 Task: Add Kuumba Made Lily Of The Valley Fragrance Oil to the cart.
Action: Mouse moved to (310, 169)
Screenshot: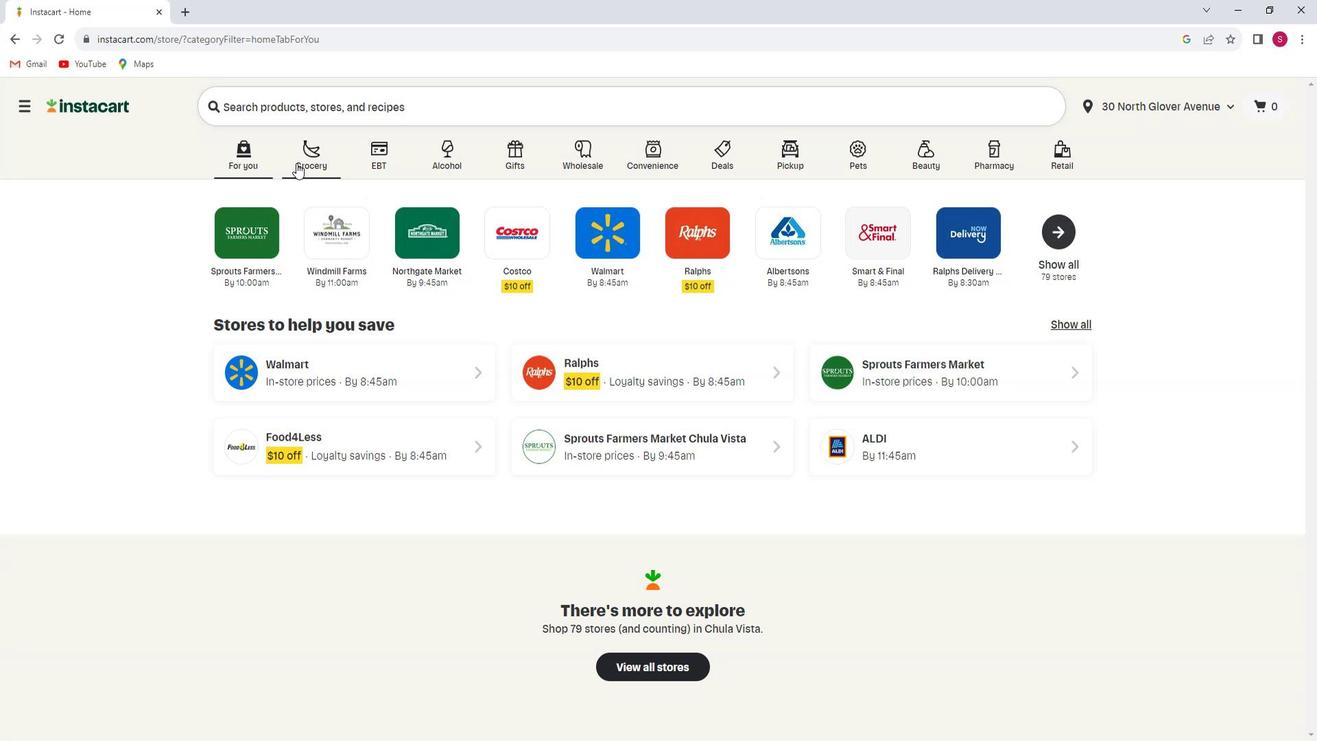 
Action: Mouse pressed left at (310, 169)
Screenshot: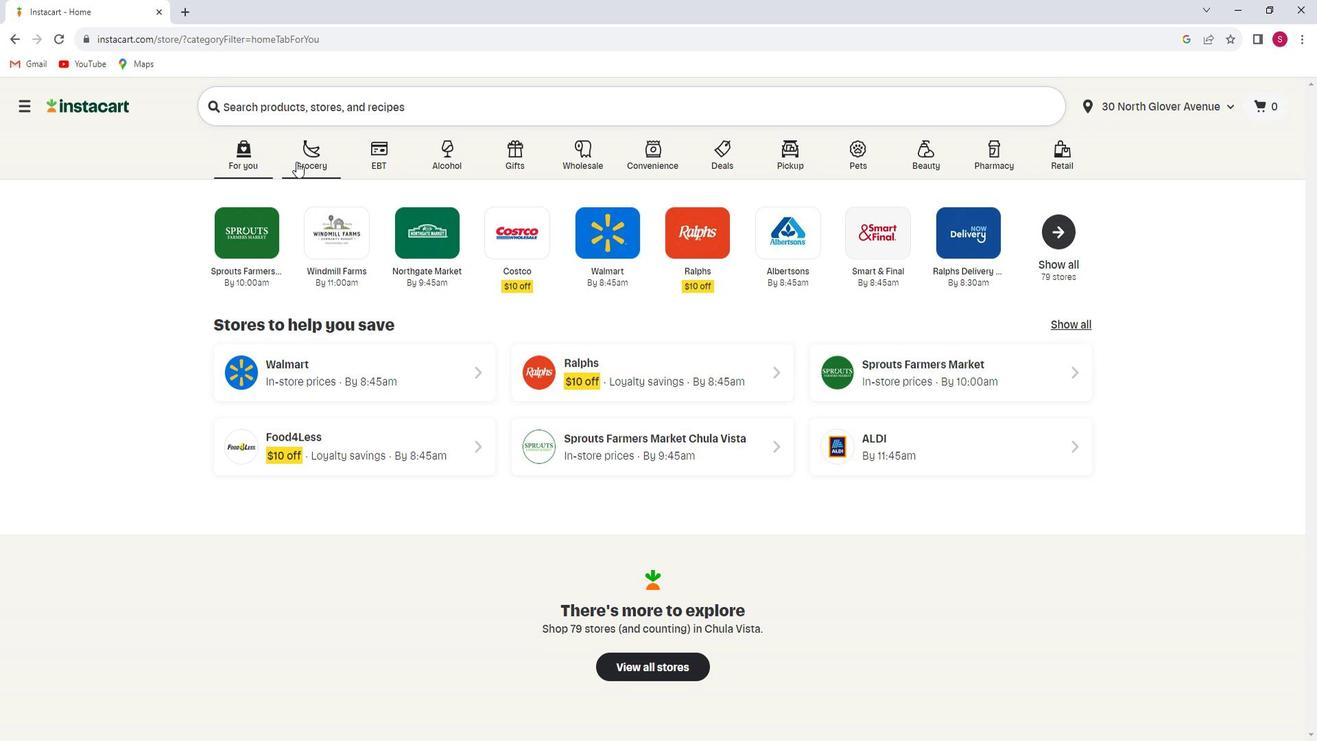 
Action: Mouse moved to (345, 398)
Screenshot: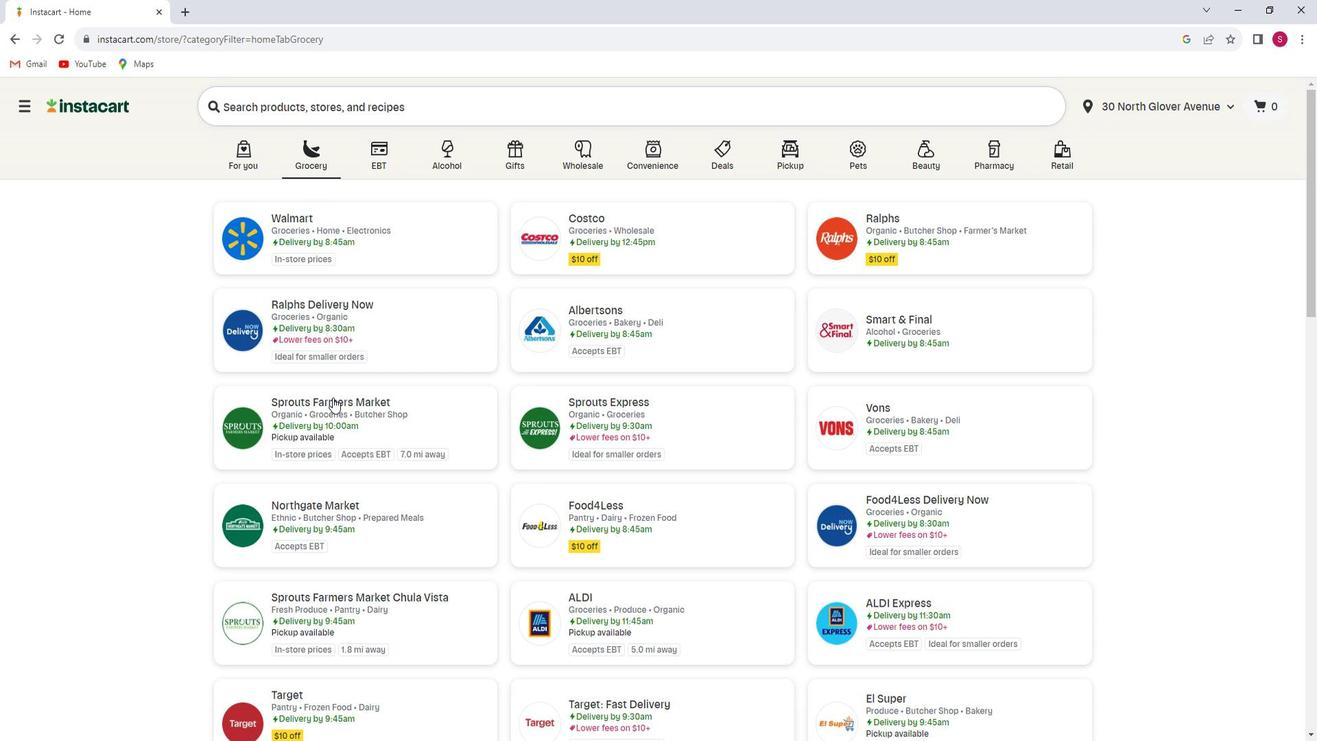 
Action: Mouse pressed left at (345, 398)
Screenshot: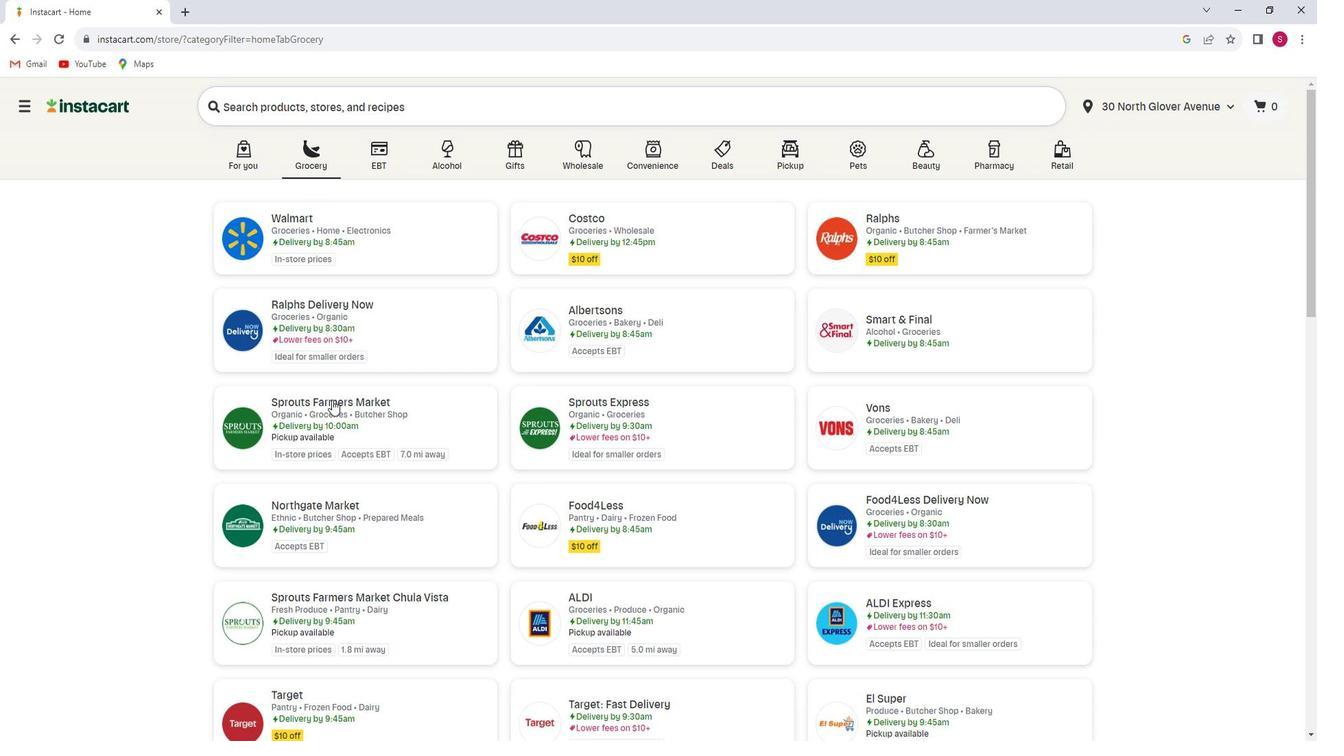 
Action: Mouse moved to (147, 418)
Screenshot: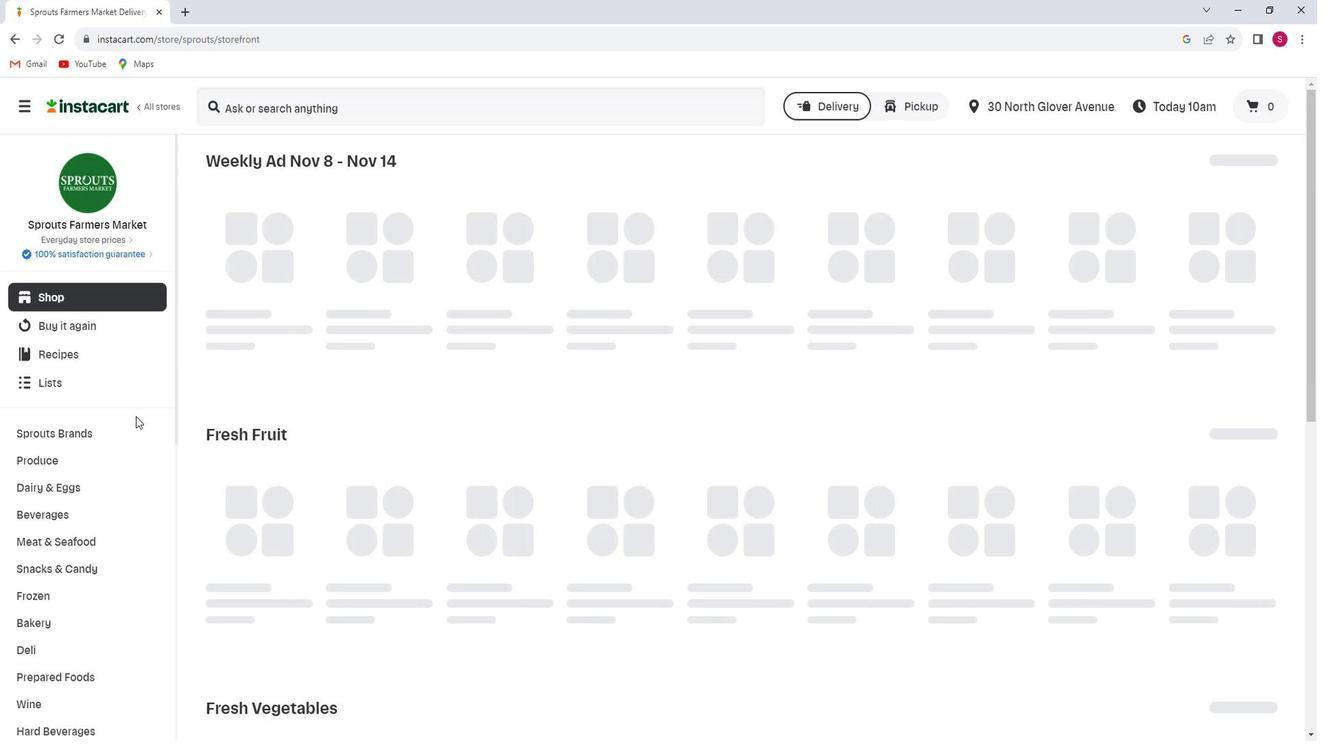 
Action: Mouse scrolled (147, 417) with delta (0, 0)
Screenshot: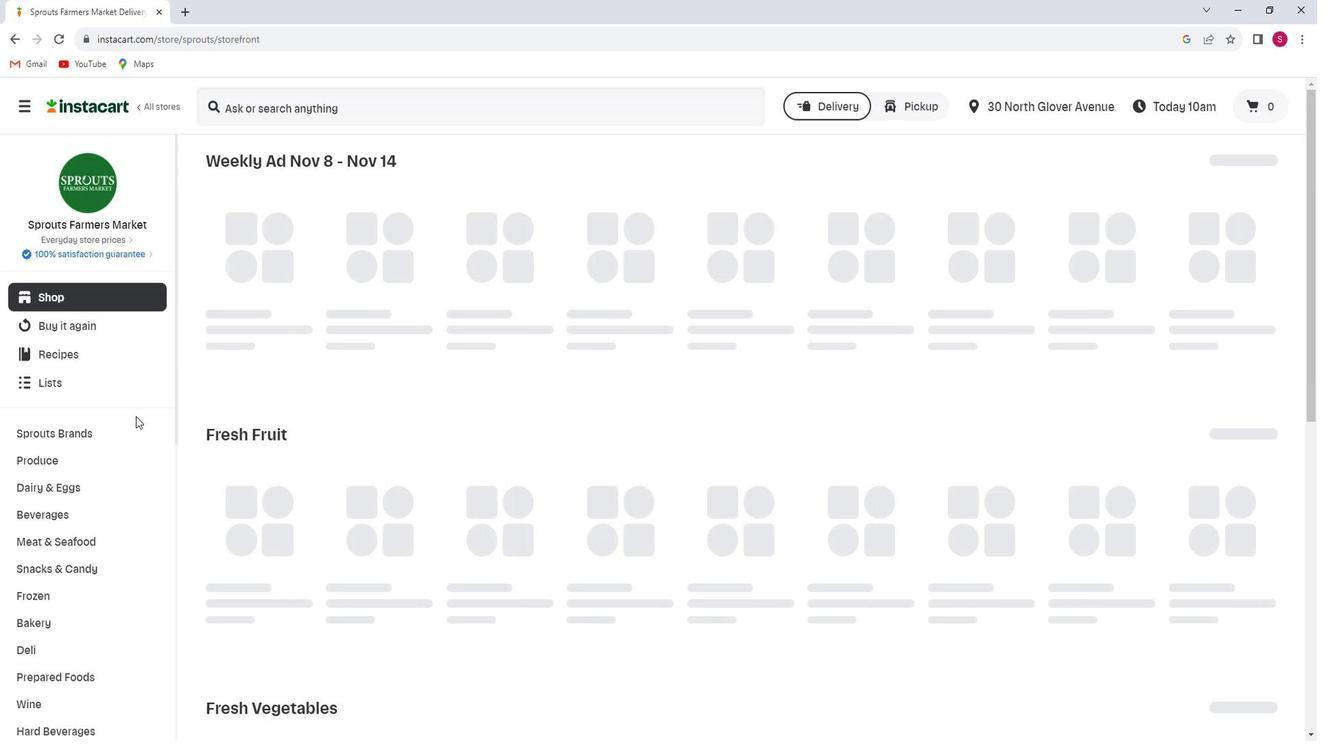 
Action: Mouse moved to (146, 419)
Screenshot: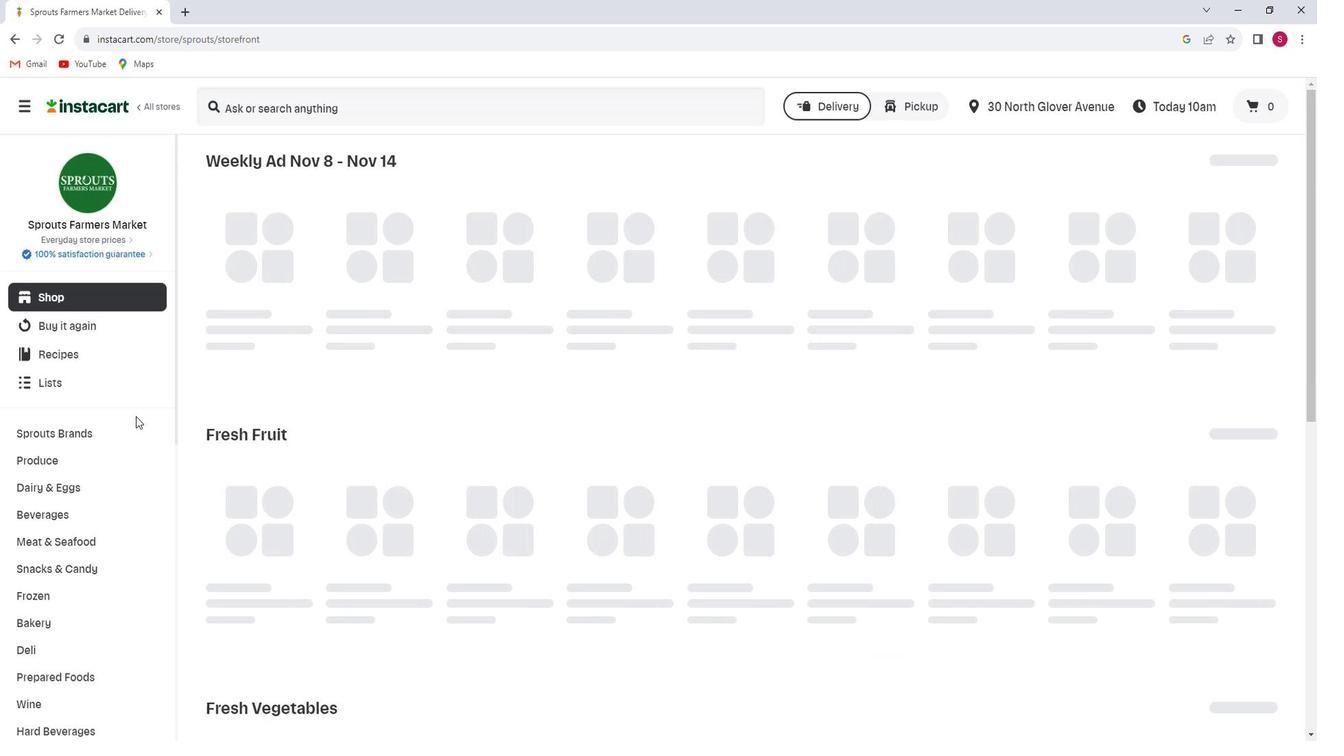 
Action: Mouse scrolled (146, 418) with delta (0, 0)
Screenshot: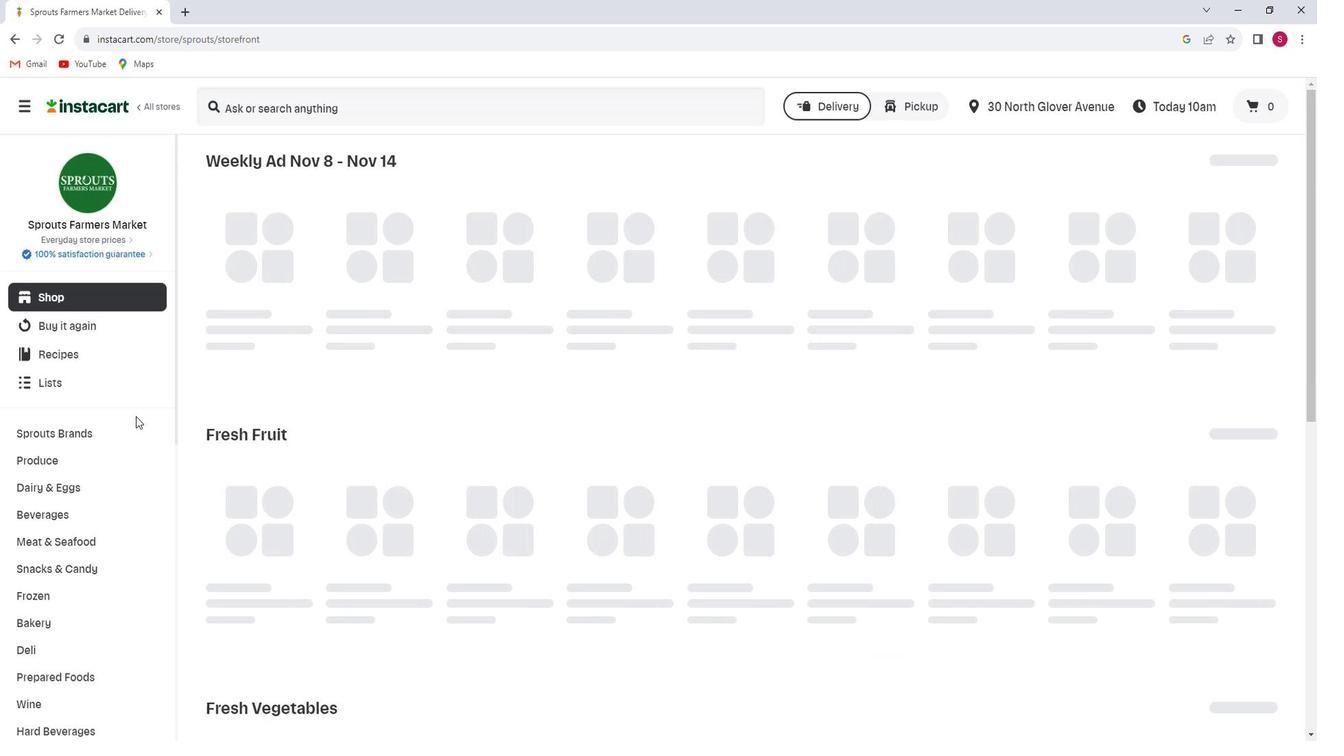 
Action: Mouse scrolled (146, 418) with delta (0, 0)
Screenshot: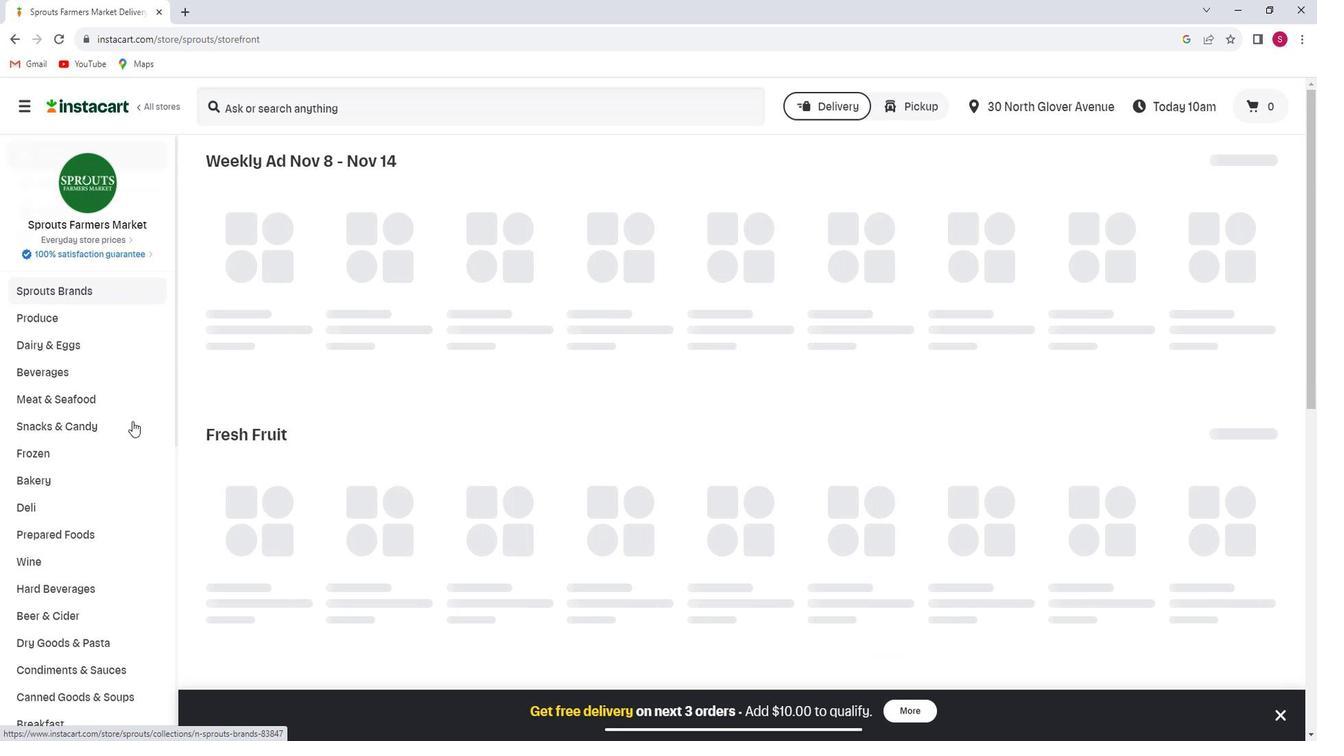 
Action: Mouse scrolled (146, 418) with delta (0, 0)
Screenshot: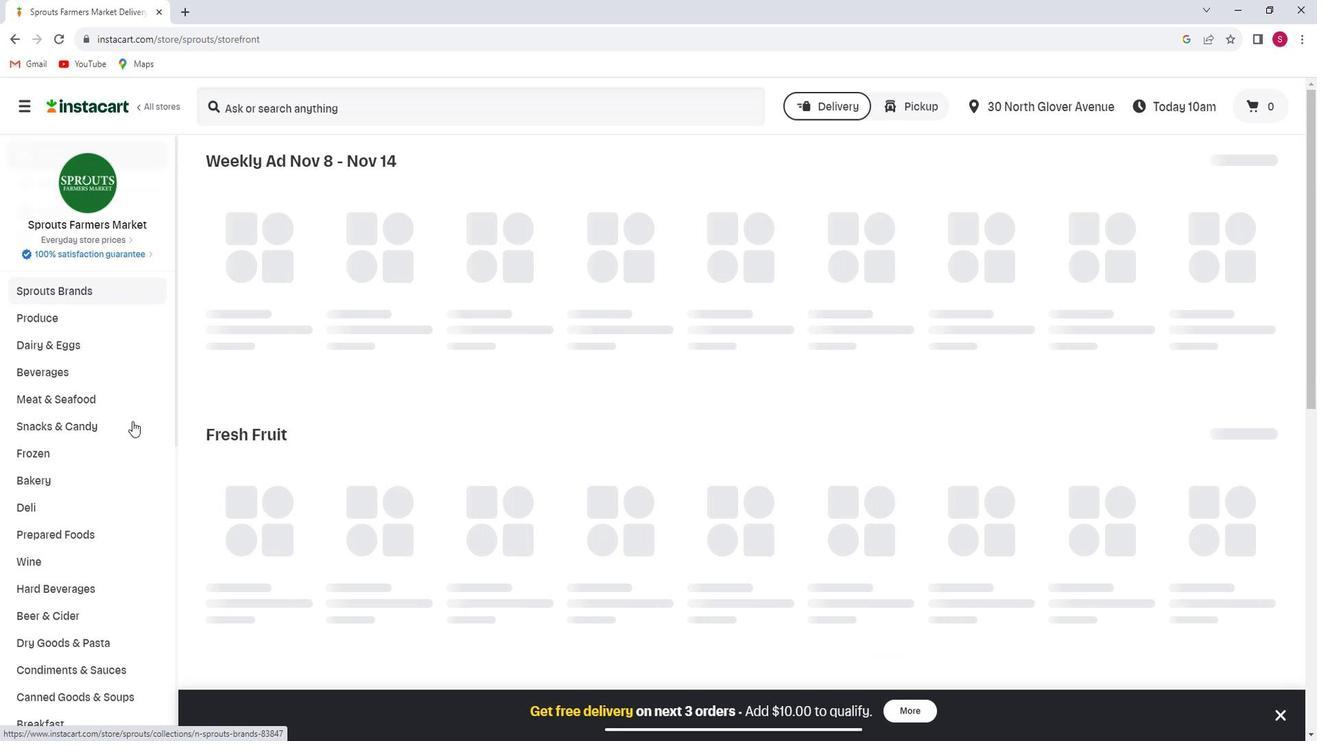 
Action: Mouse scrolled (146, 418) with delta (0, 0)
Screenshot: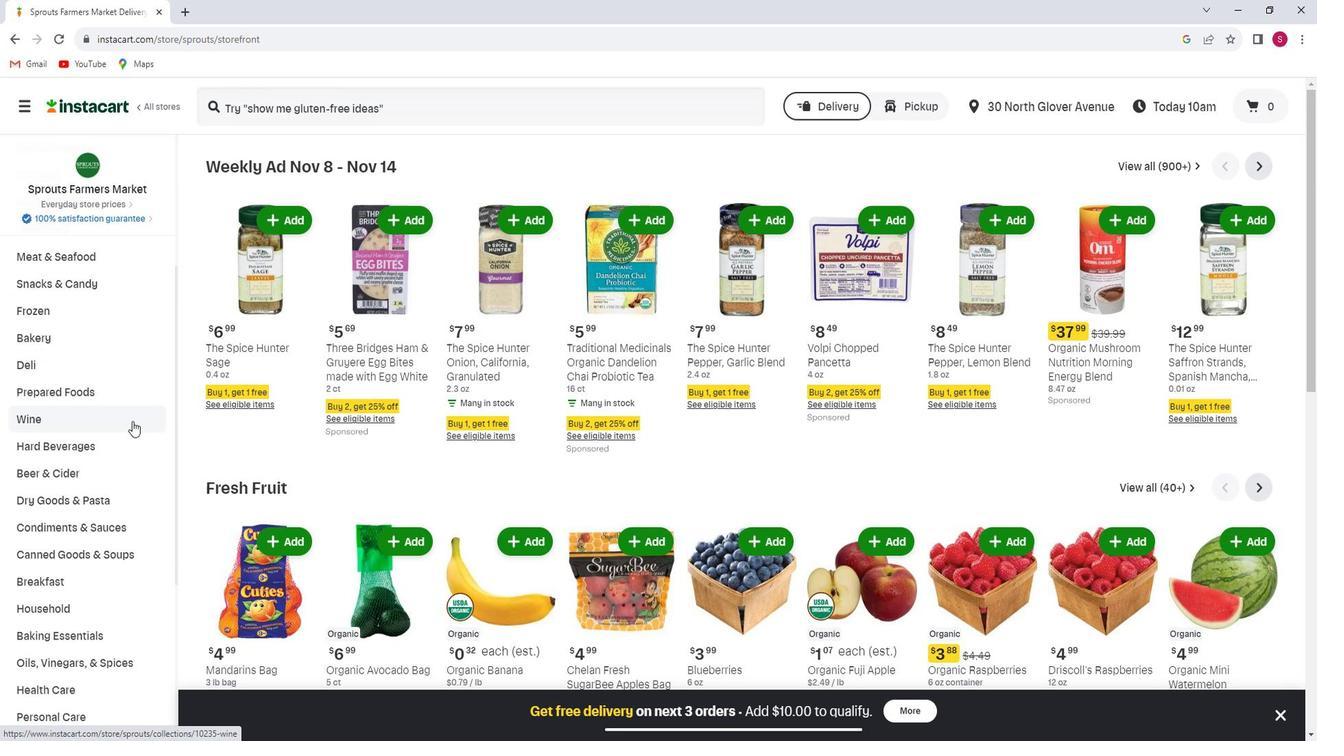 
Action: Mouse scrolled (146, 418) with delta (0, 0)
Screenshot: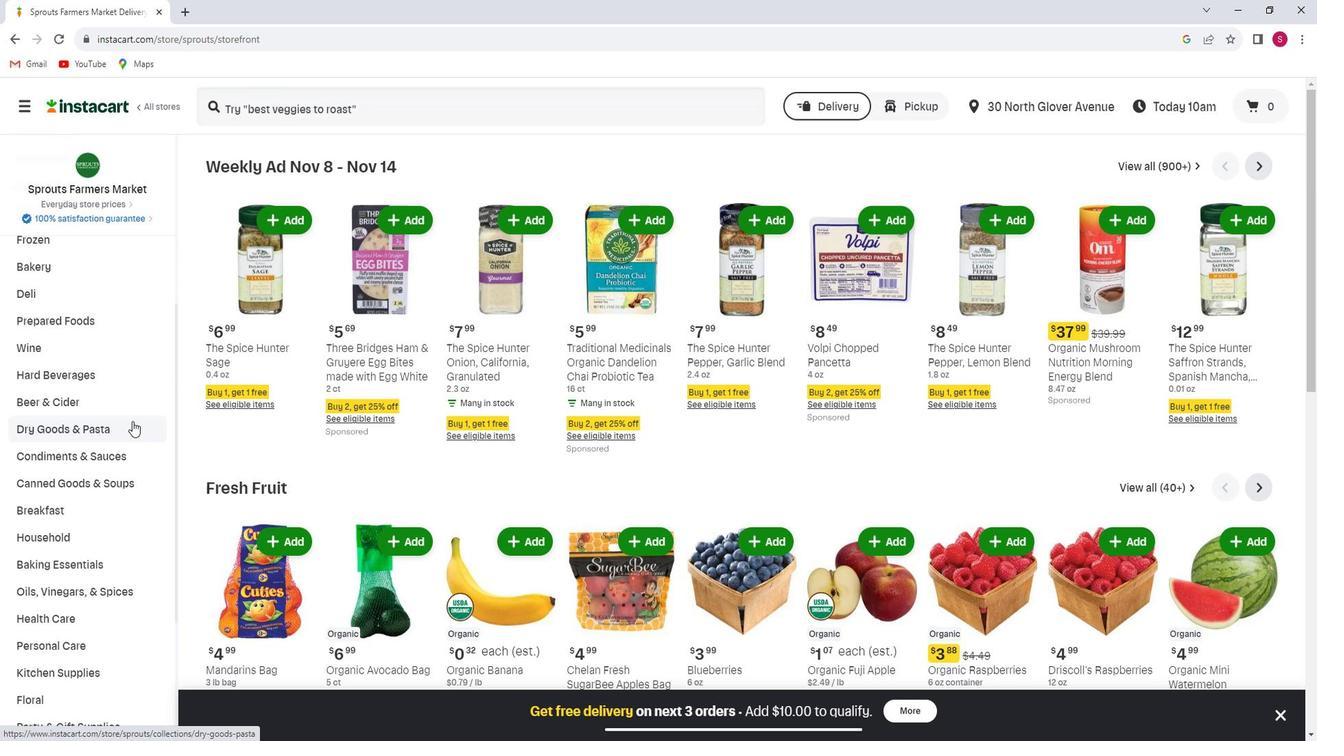 
Action: Mouse scrolled (146, 418) with delta (0, 0)
Screenshot: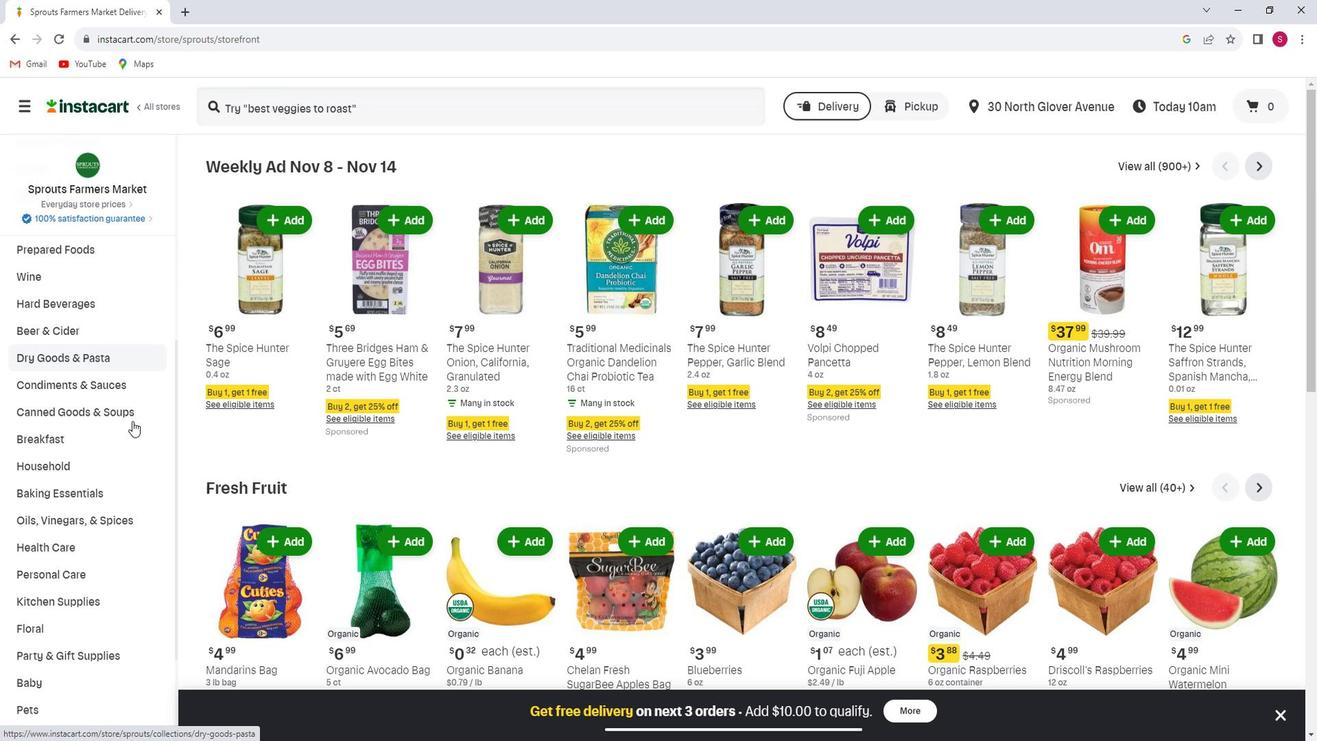 
Action: Mouse scrolled (146, 418) with delta (0, 0)
Screenshot: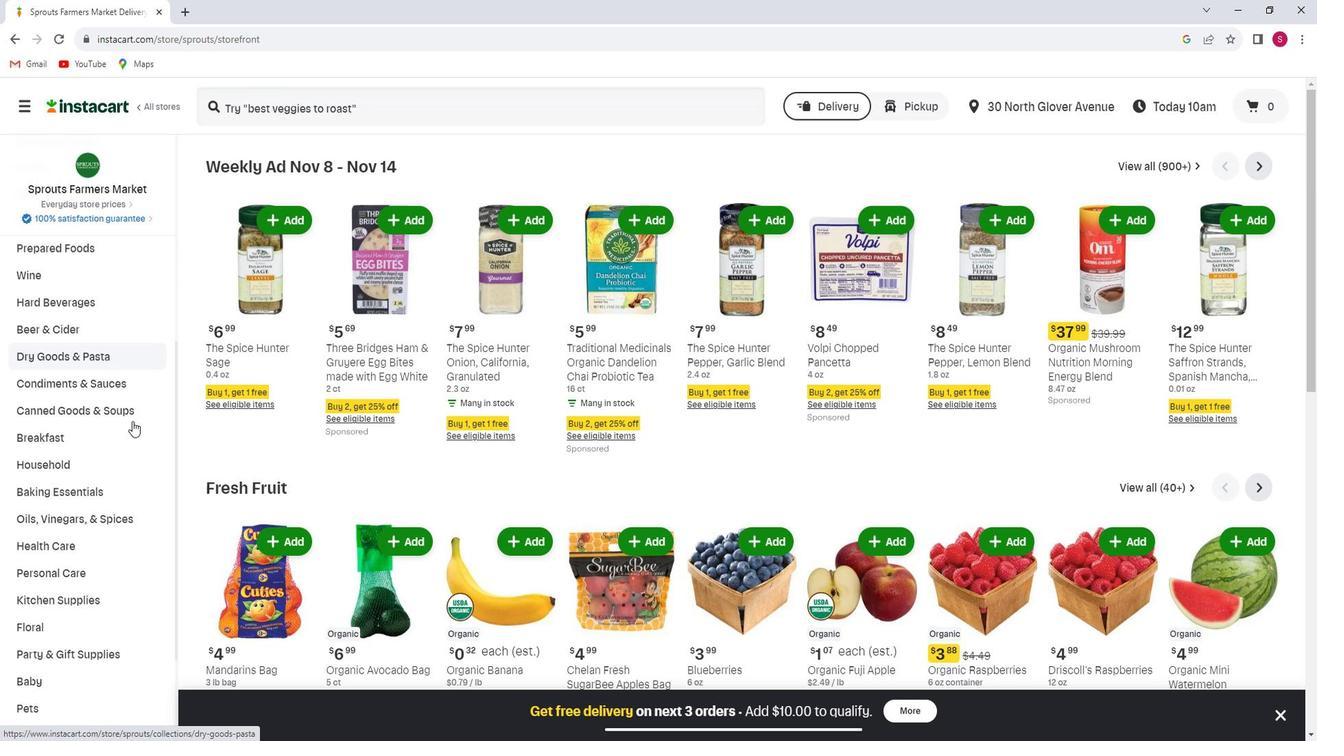 
Action: Mouse moved to (105, 422)
Screenshot: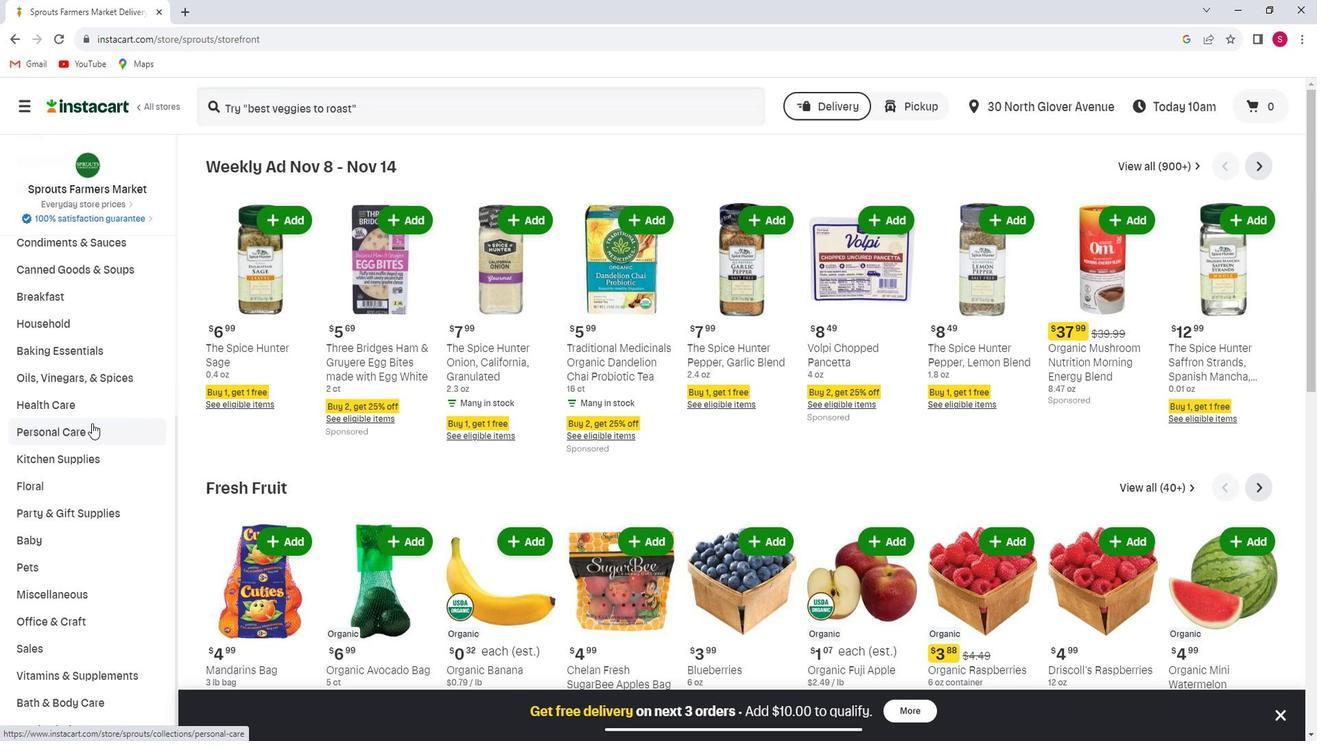 
Action: Mouse pressed left at (105, 422)
Screenshot: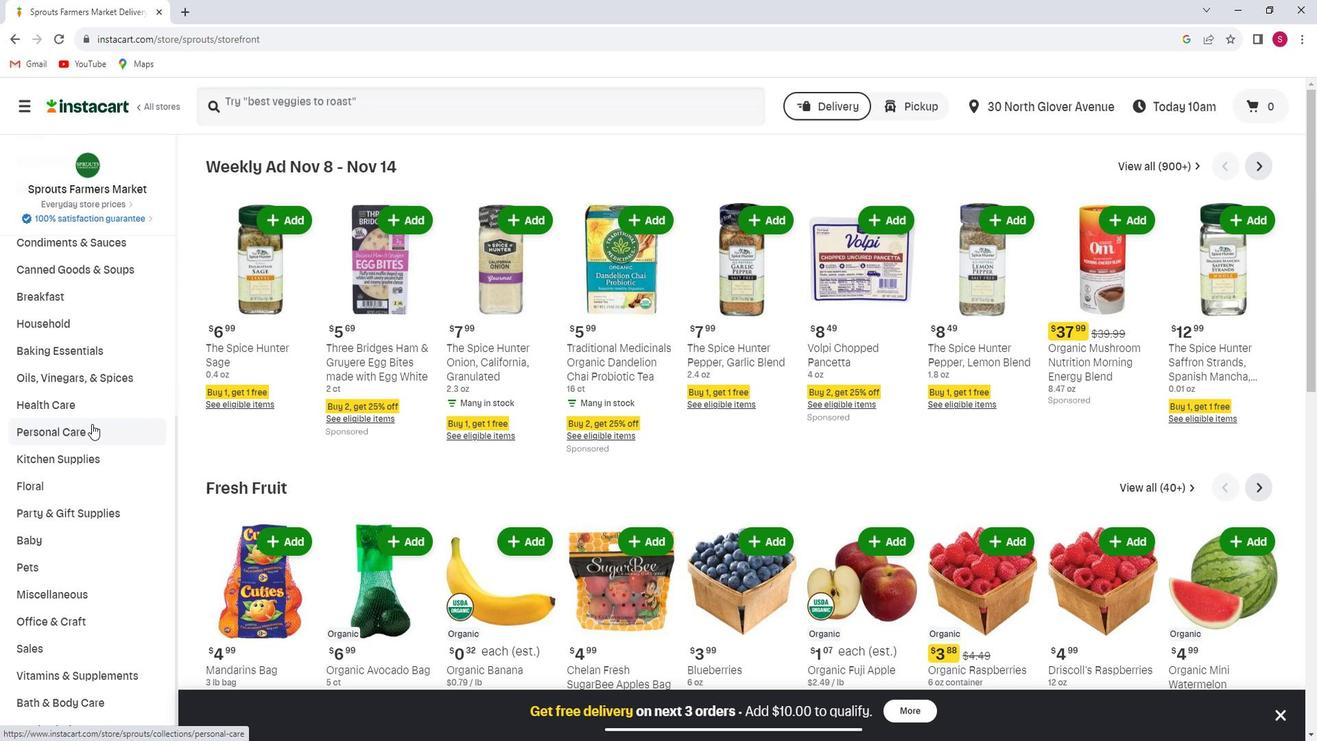 
Action: Mouse moved to (1188, 212)
Screenshot: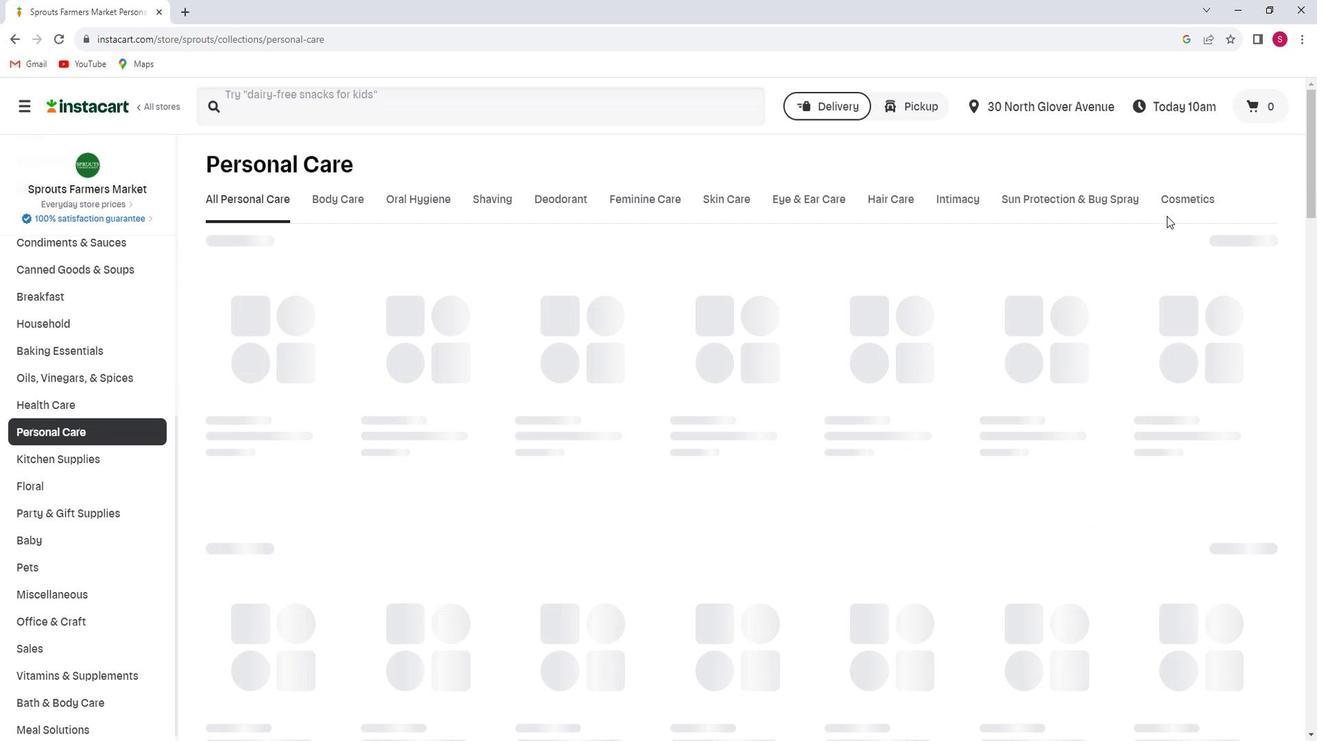 
Action: Mouse pressed left at (1188, 212)
Screenshot: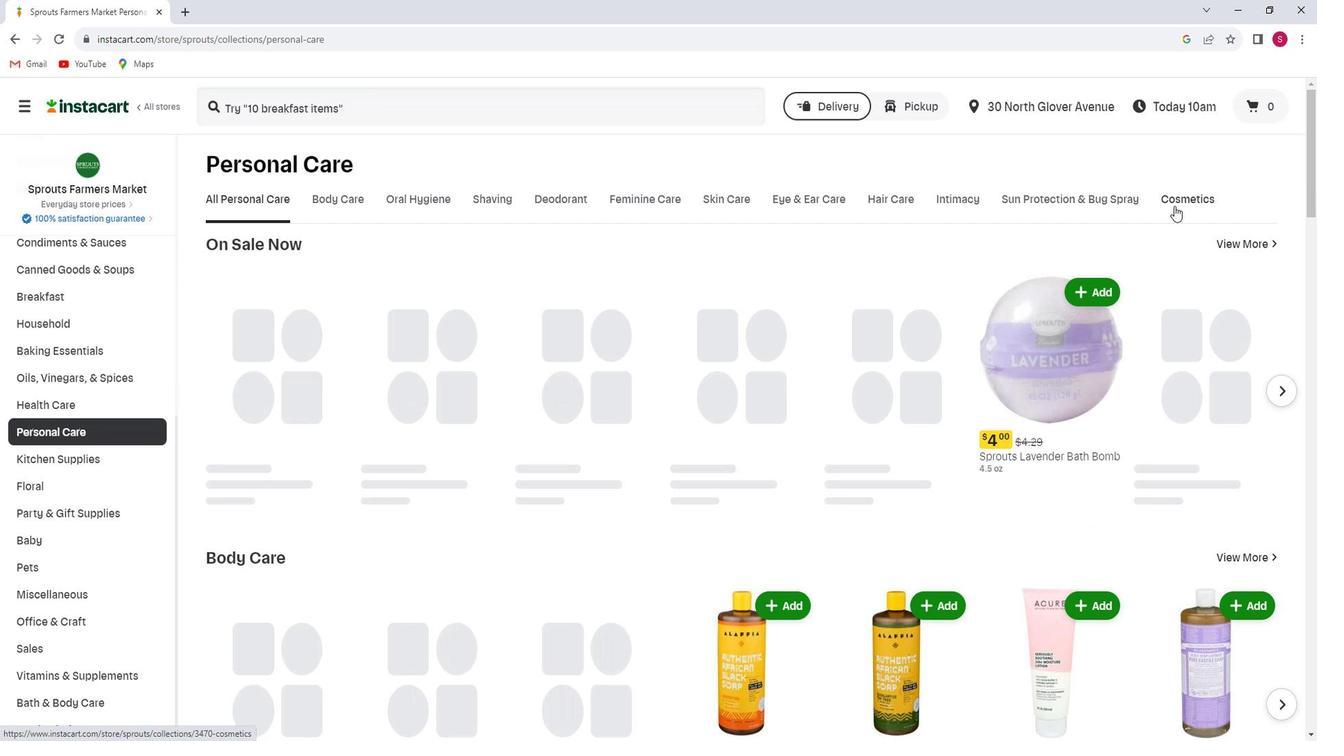 
Action: Mouse moved to (523, 262)
Screenshot: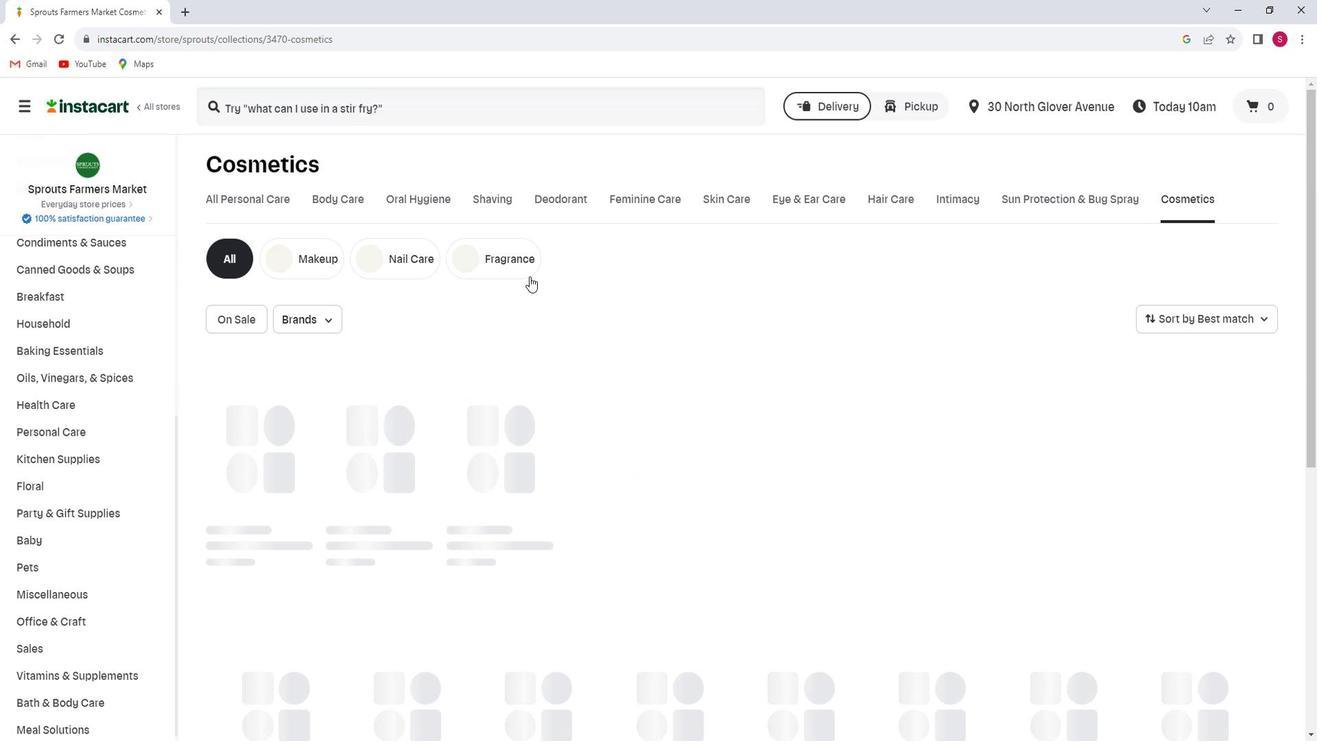 
Action: Mouse pressed left at (523, 262)
Screenshot: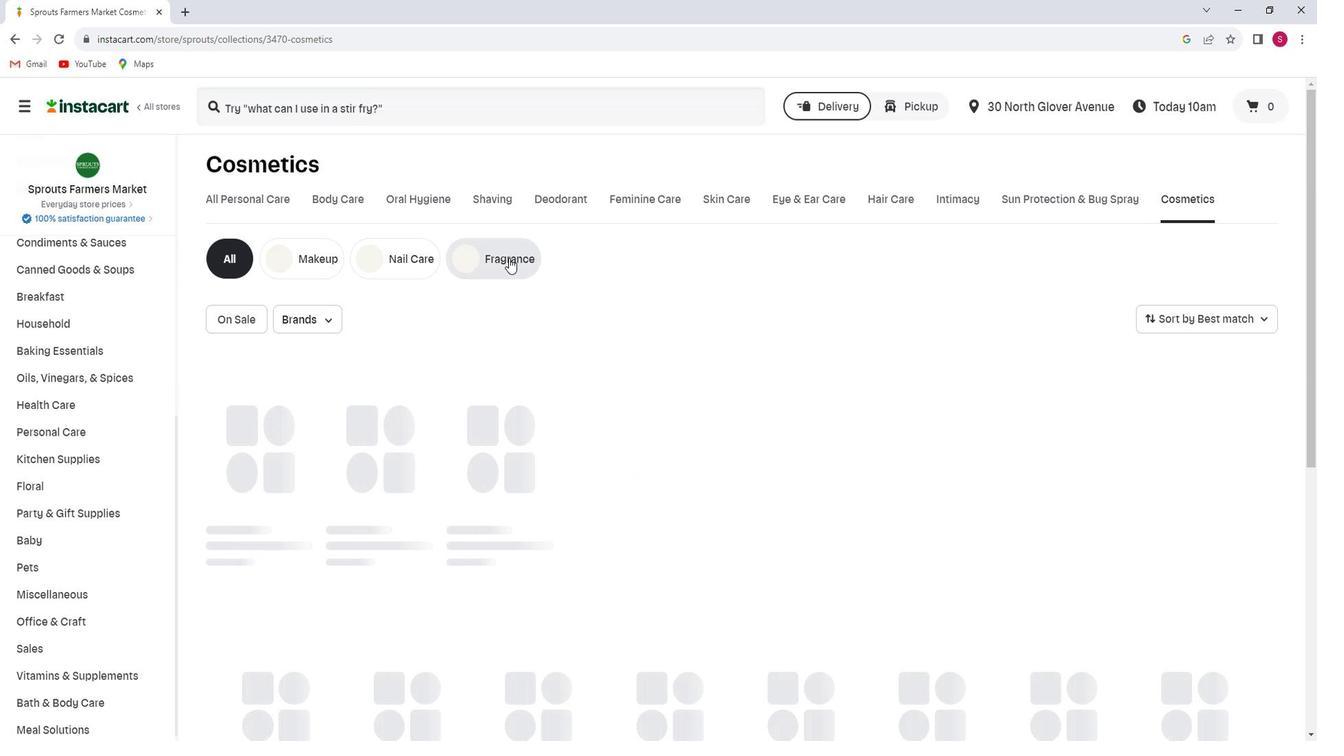 
Action: Mouse moved to (406, 121)
Screenshot: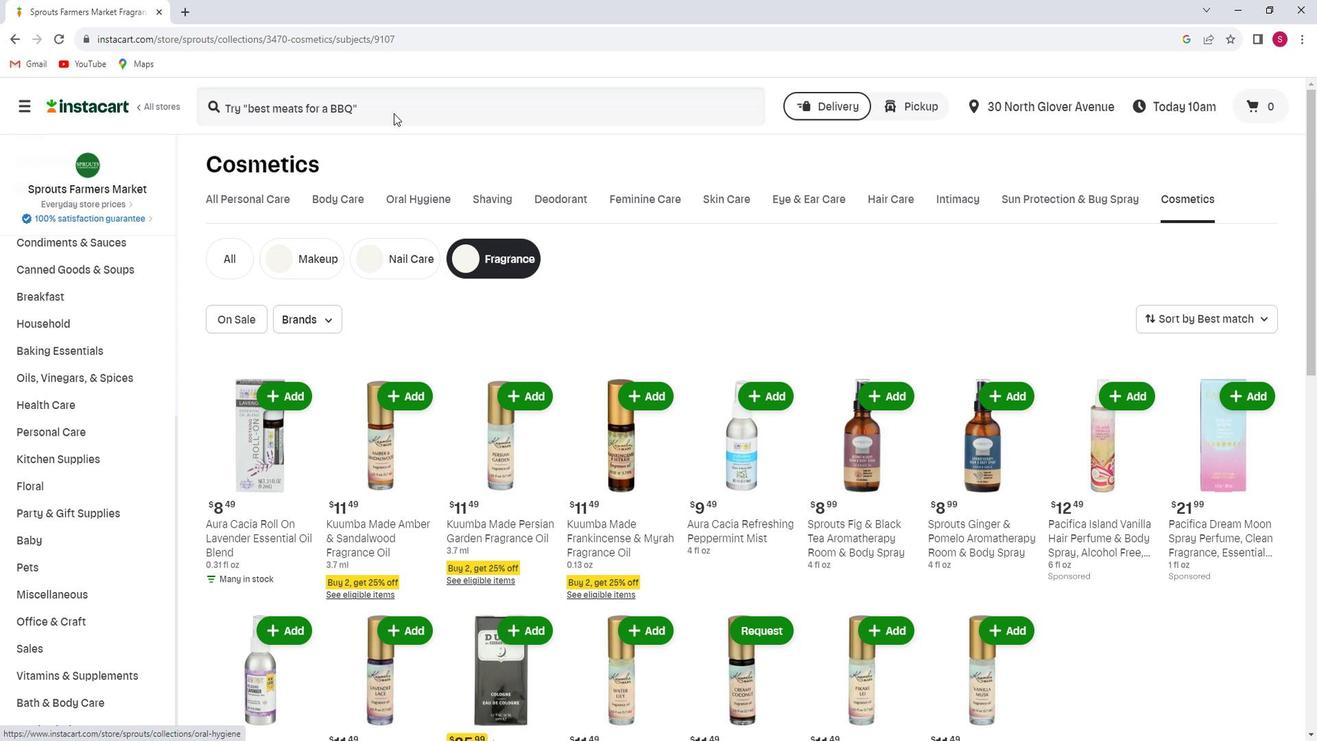 
Action: Mouse pressed left at (406, 121)
Screenshot: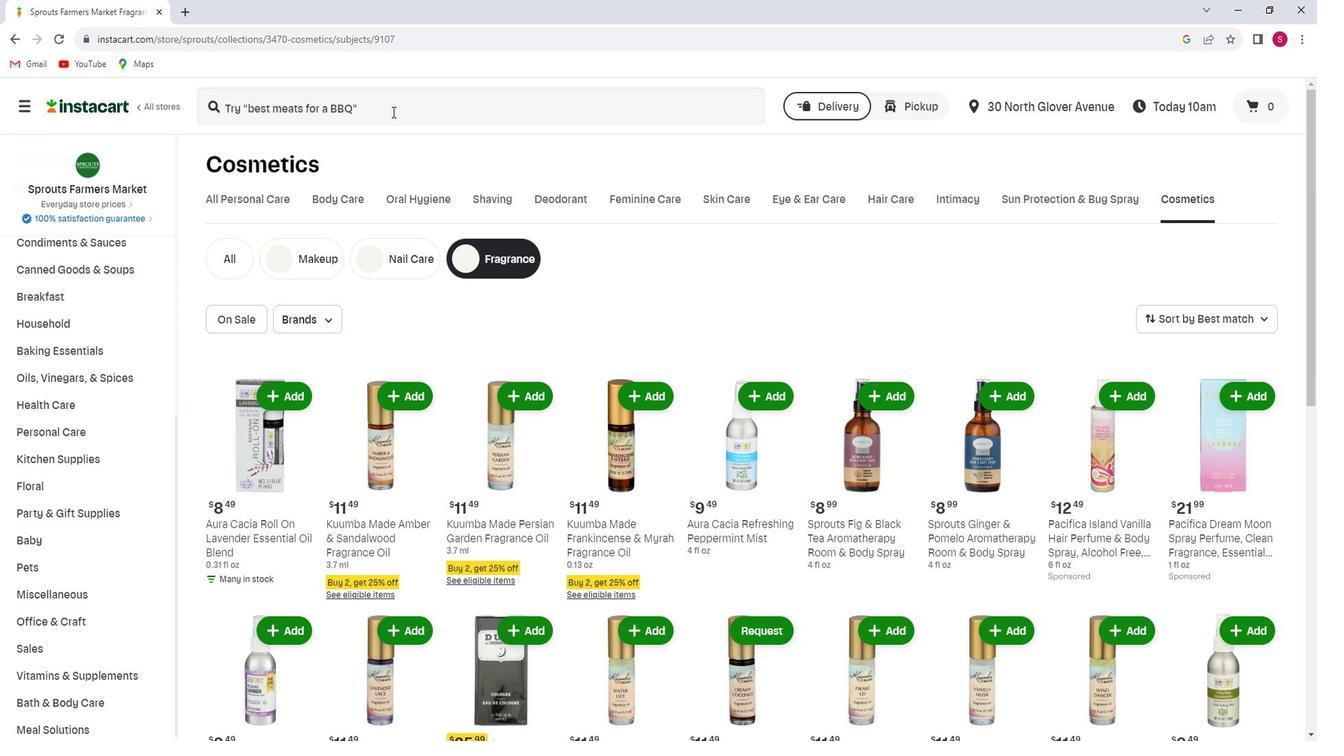 
Action: Key pressed <Key.shift>Kuumba<Key.space><Key.shift>Made<Key.space><Key.shift><Key.shift>Lily<Key.space><Key.shift>Of<Key.space><Key.shift>The<Key.space><Key.shift>Valley<Key.space><Key.shift><Key.shift><Key.shift><Key.shift><Key.shift><Key.shift><Key.shift><Key.shift>Fragrance<Key.space><Key.shift>Oil<Key.enter>
Screenshot: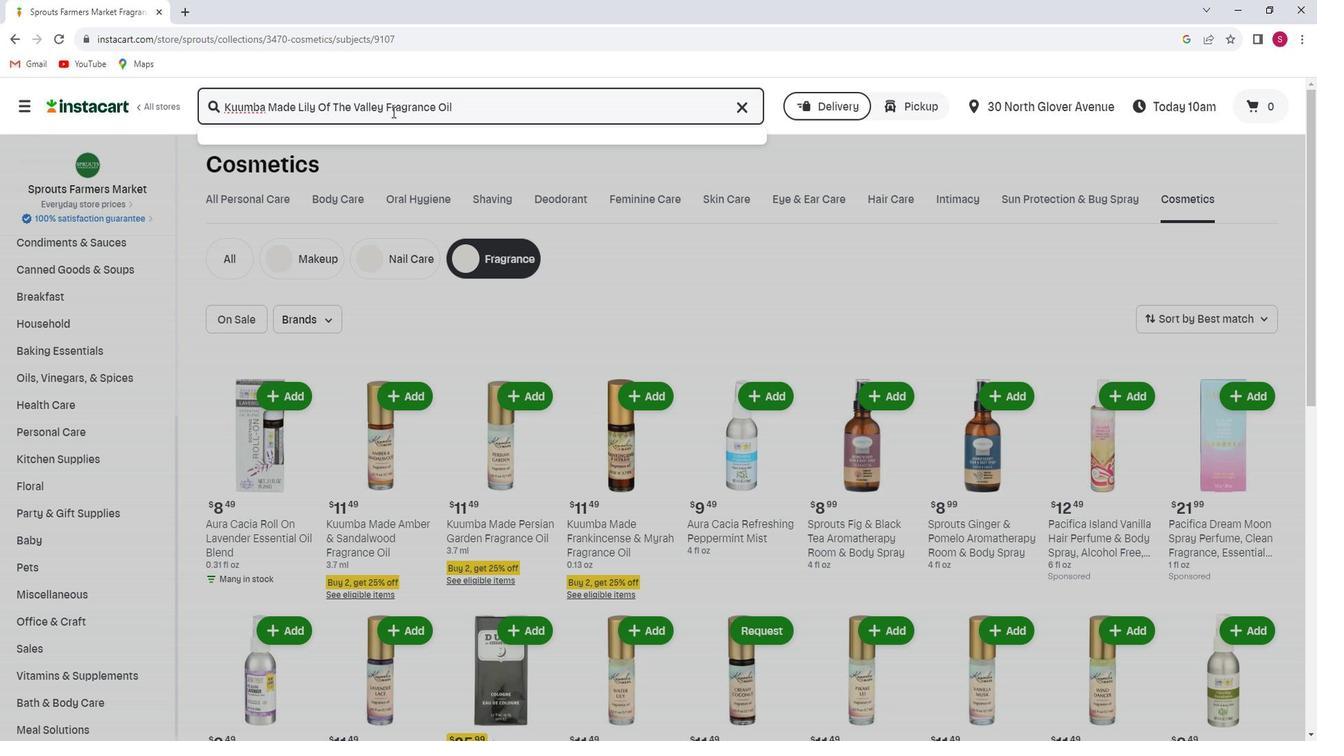 
Action: Mouse moved to (400, 220)
Screenshot: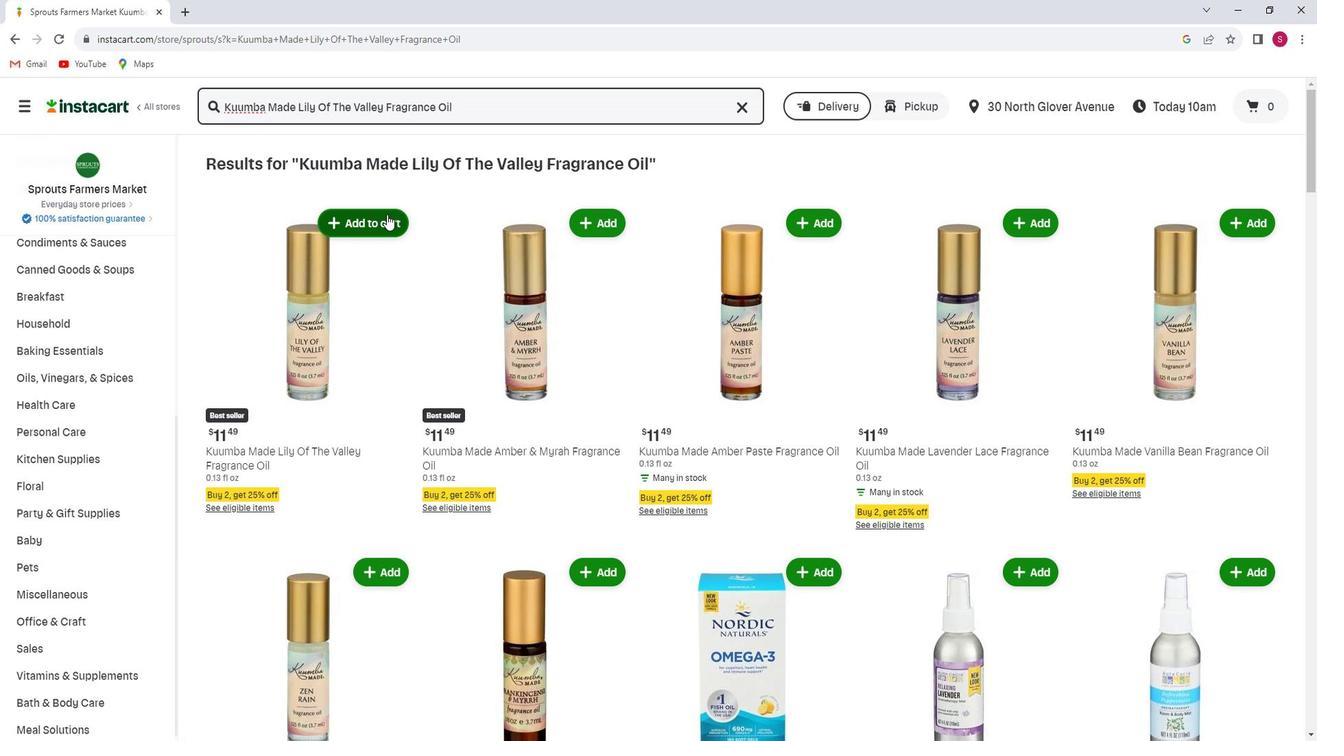 
Action: Mouse pressed left at (400, 220)
Screenshot: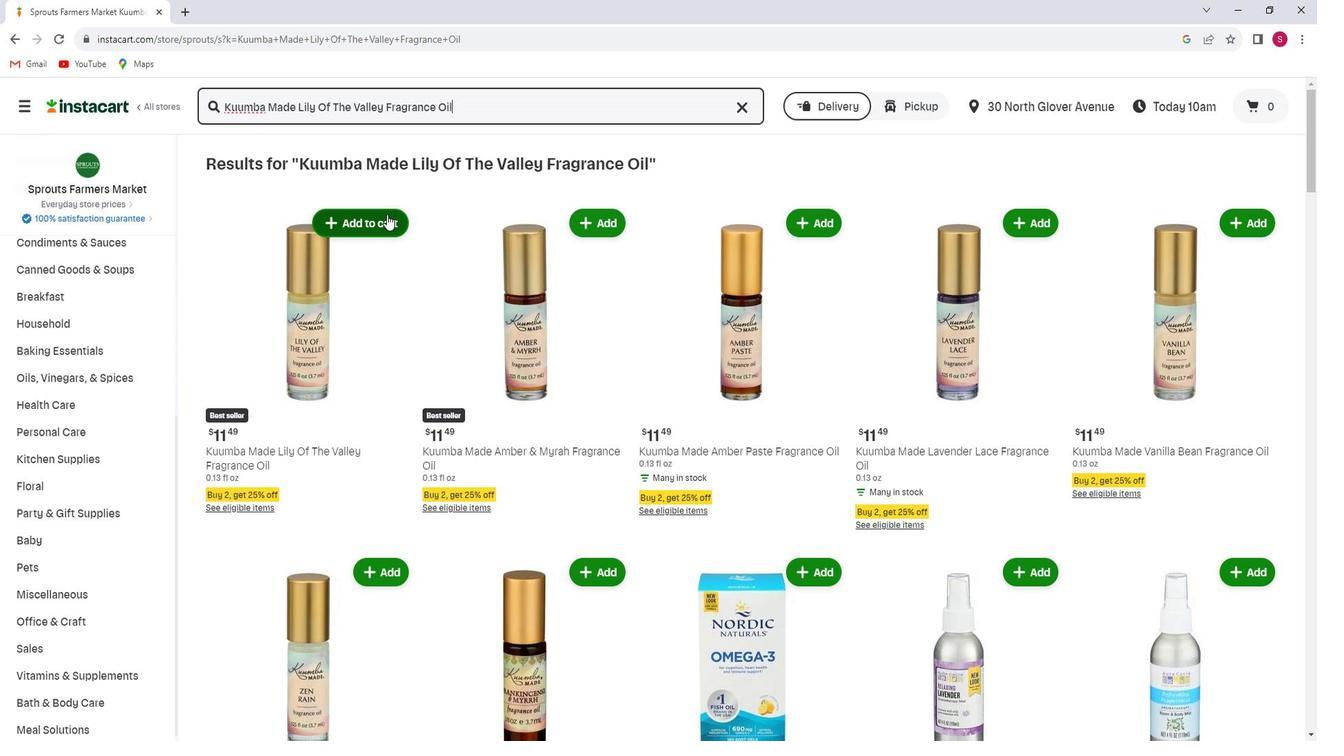 
Action: Mouse moved to (475, 260)
Screenshot: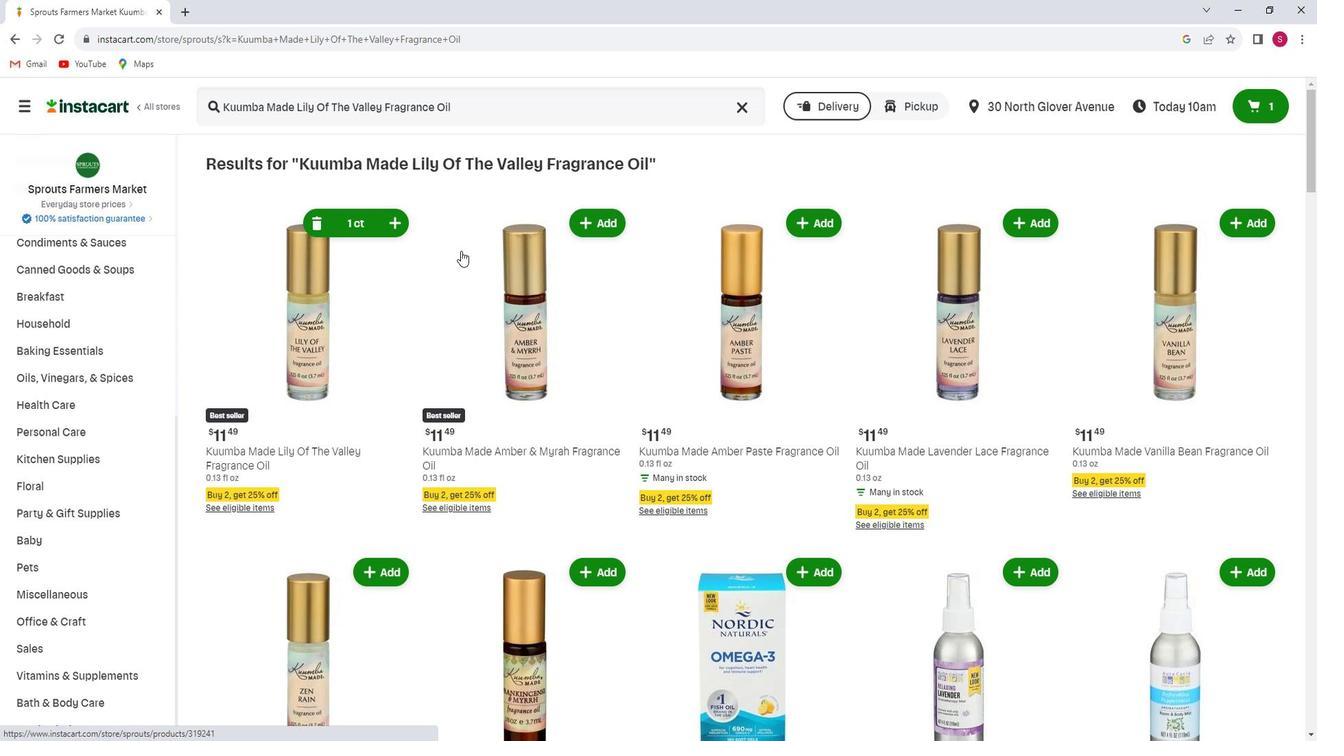 
